 Task: Create a sub task Release to Production / Go Live for the task  Upgrade and migrate company databases to a cloud-based solution in the project AgileDrive , assign it to team member softage.3@softage.net and update the status of the sub task to  On Track  , set the priority of the sub task to Low
Action: Mouse moved to (68, 338)
Screenshot: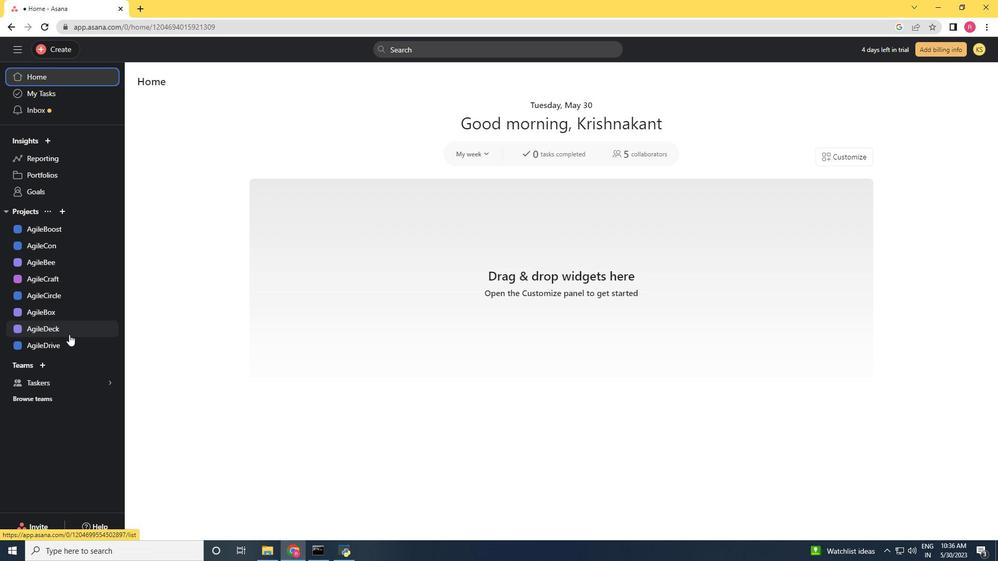 
Action: Mouse pressed left at (68, 338)
Screenshot: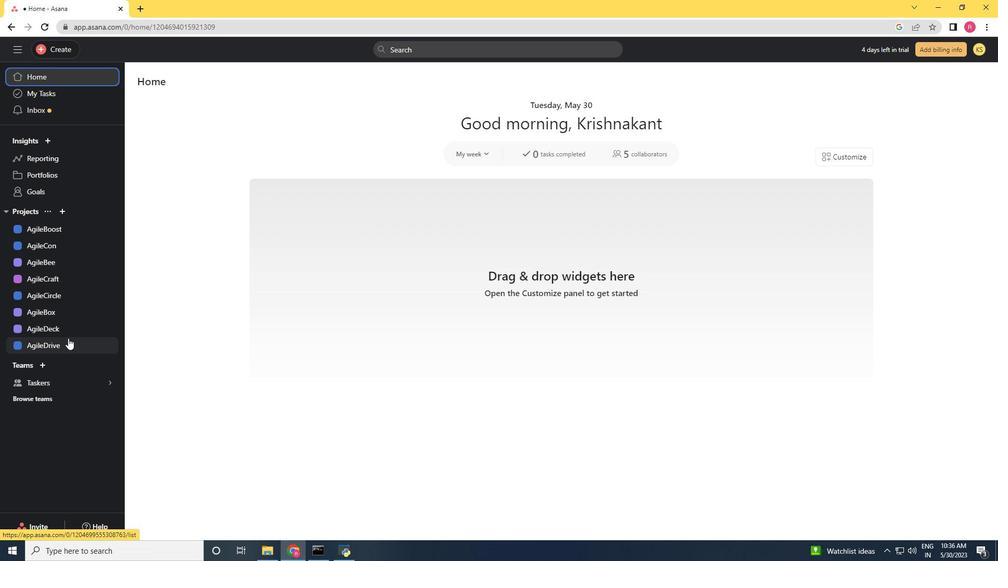 
Action: Mouse moved to (479, 231)
Screenshot: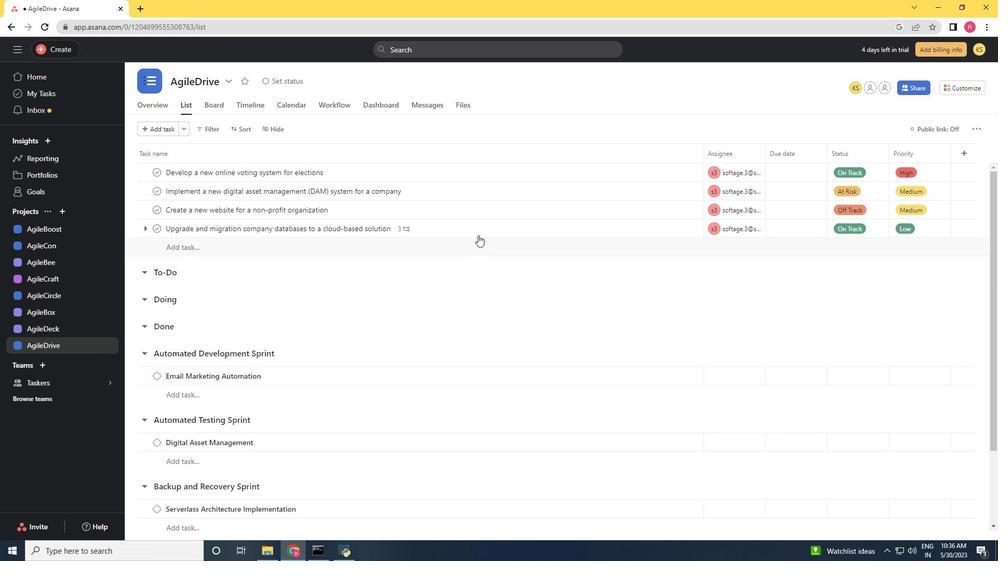 
Action: Mouse pressed left at (479, 231)
Screenshot: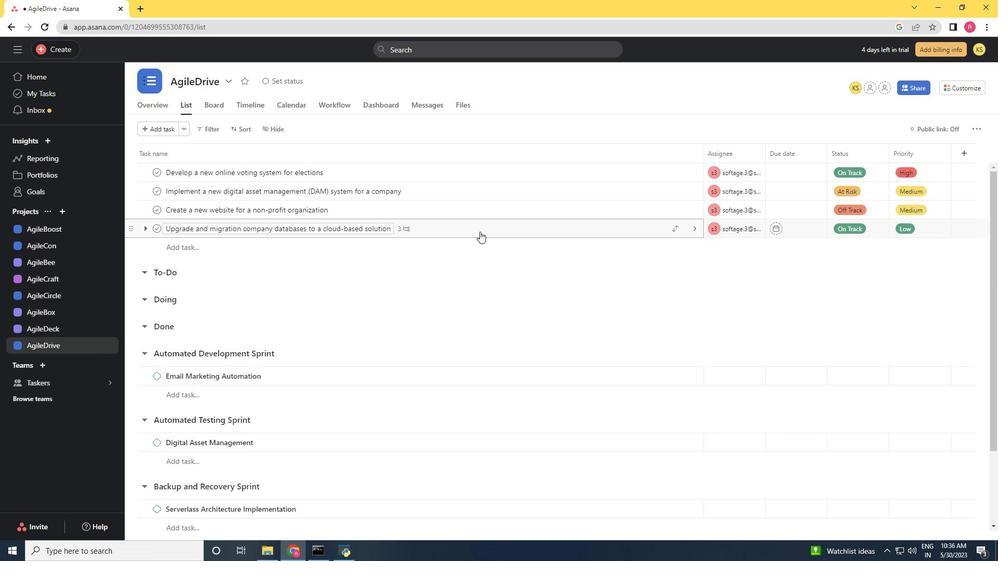 
Action: Mouse moved to (723, 404)
Screenshot: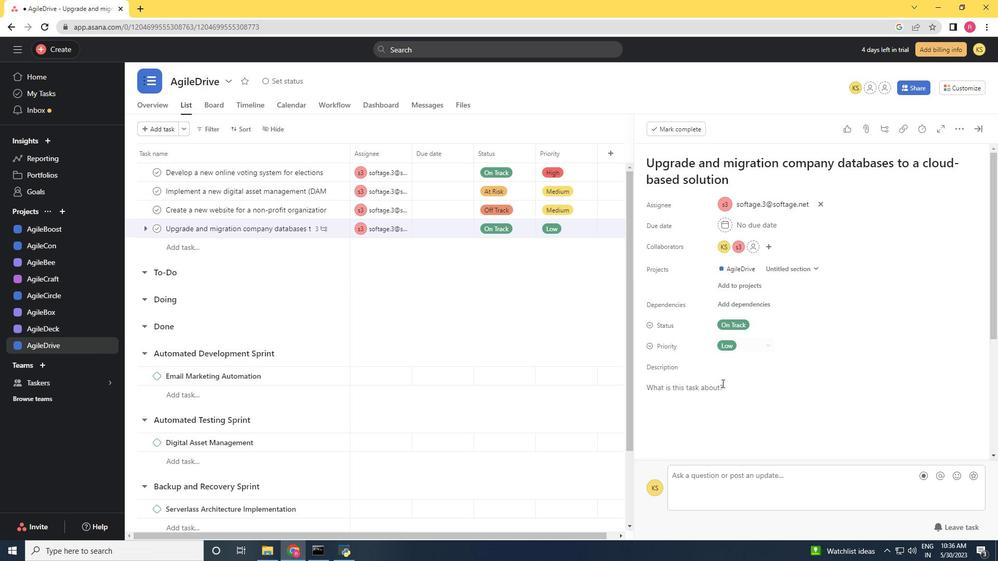
Action: Mouse scrolled (723, 403) with delta (0, 0)
Screenshot: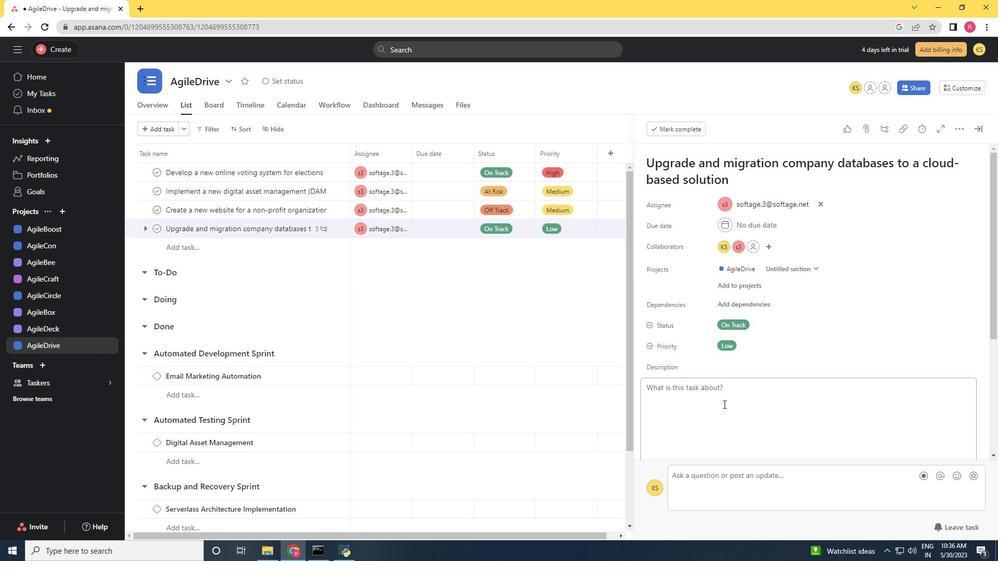 
Action: Mouse scrolled (723, 403) with delta (0, 0)
Screenshot: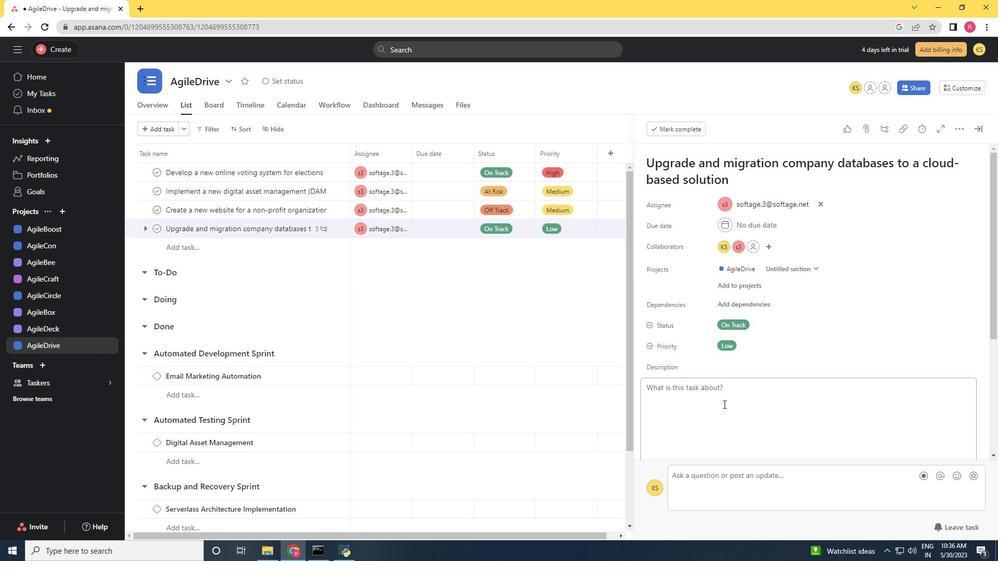 
Action: Mouse scrolled (723, 403) with delta (0, 0)
Screenshot: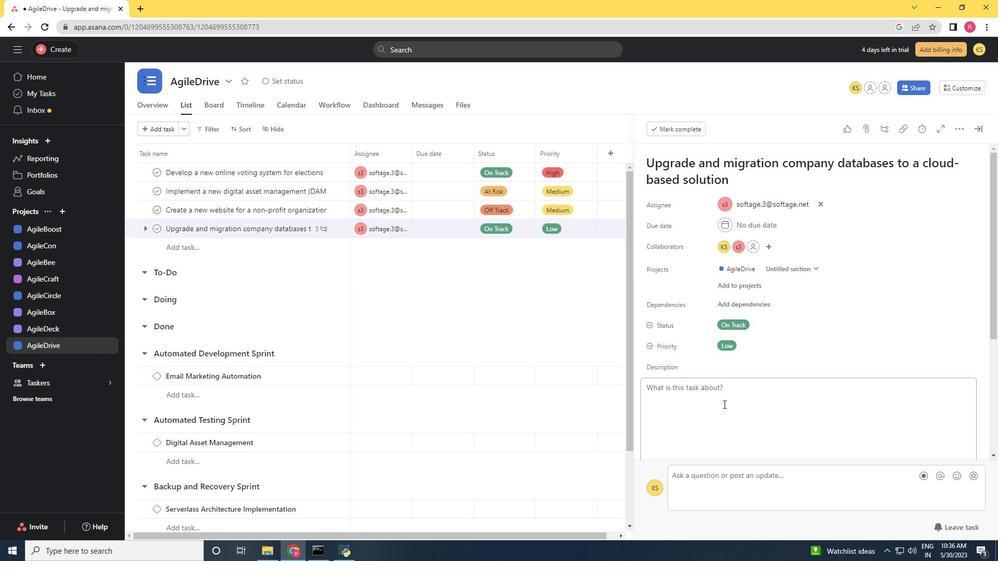 
Action: Mouse scrolled (723, 403) with delta (0, 0)
Screenshot: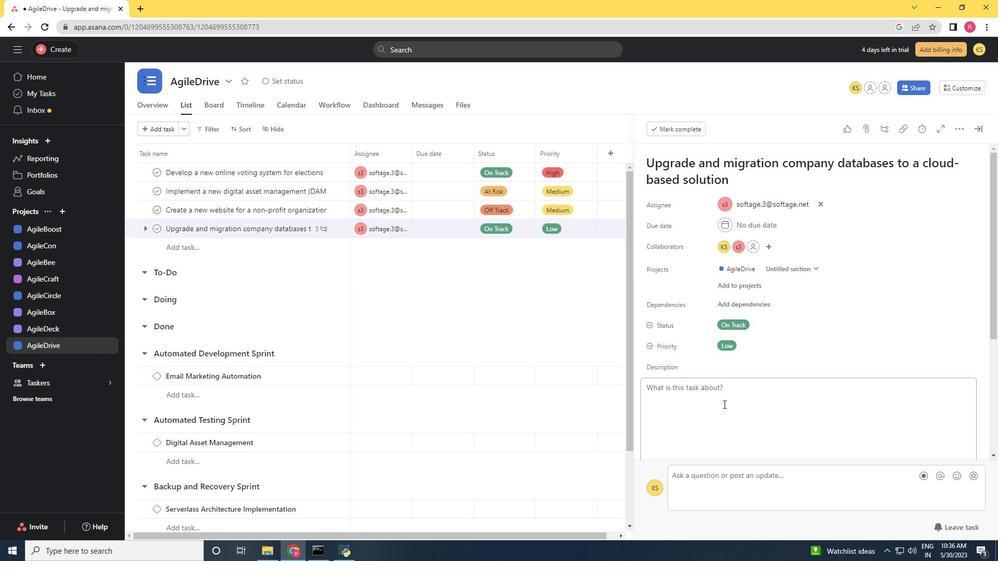 
Action: Mouse scrolled (723, 403) with delta (0, 0)
Screenshot: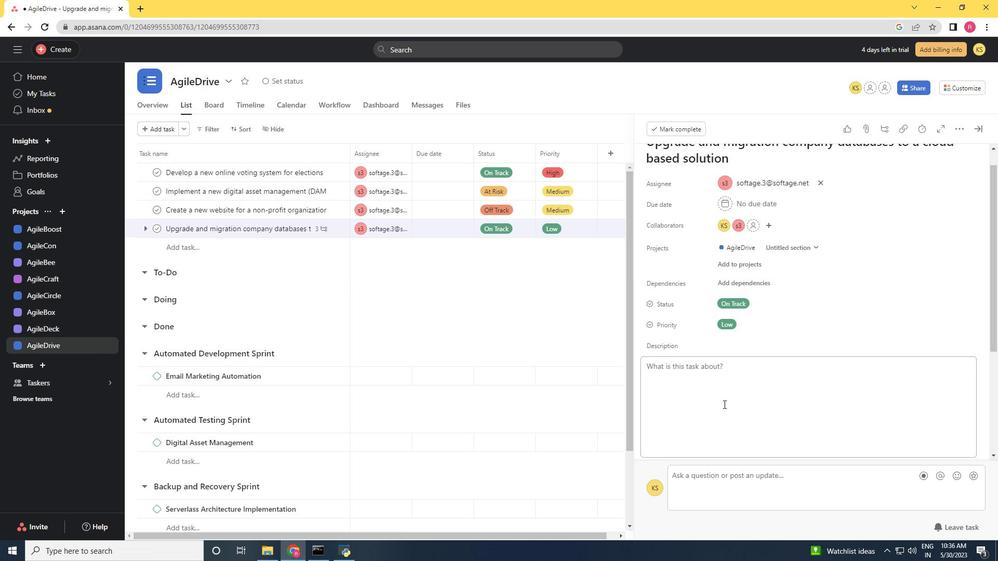 
Action: Mouse moved to (674, 380)
Screenshot: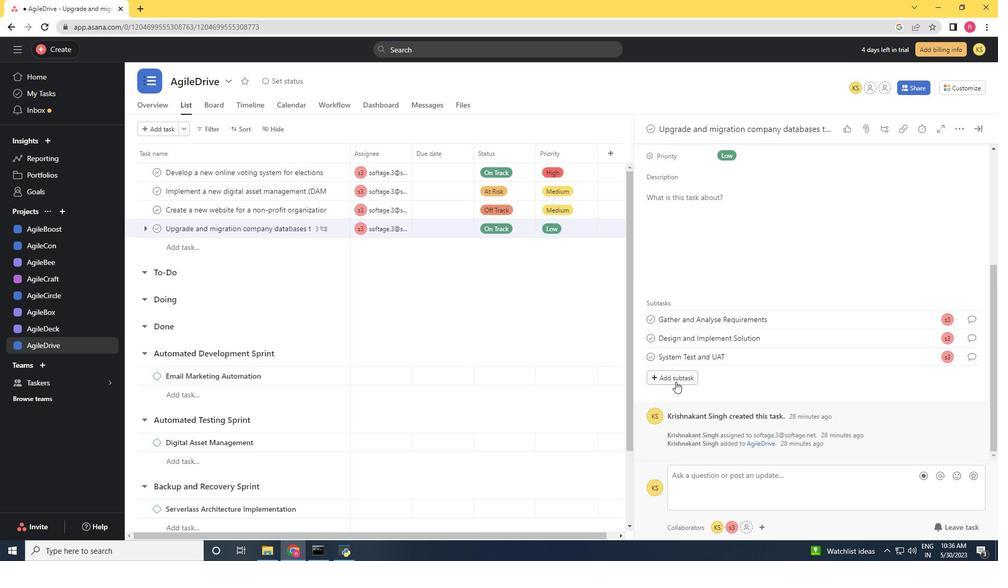
Action: Mouse pressed left at (674, 380)
Screenshot: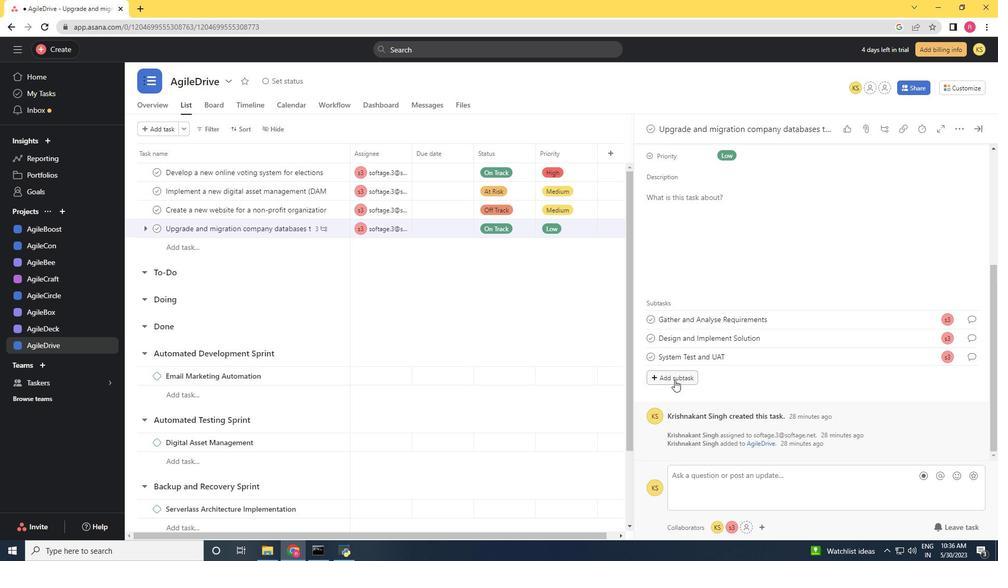 
Action: Key pressed <Key.shift>Release<Key.space>to<Key.space><Key.shift><Key.shift><Key.shift><Key.shift><Key.shift><Key.shift><Key.shift><Key.shift><Key.shift>Production<Key.space>/<Key.space><Key.shift>Go<Key.space><Key.space><Key.shift><Key.shift><Key.shift><Key.shift><Key.shift><Key.shift><Key.shift><Key.shift><Key.shift><Key.shift><Key.shift><Key.shift><Key.shift><Key.shift><Key.shift><Key.shift><Key.shift><Key.shift><Key.shift><Key.shift><Key.shift><Key.shift><Key.shift><Key.shift>Live
Screenshot: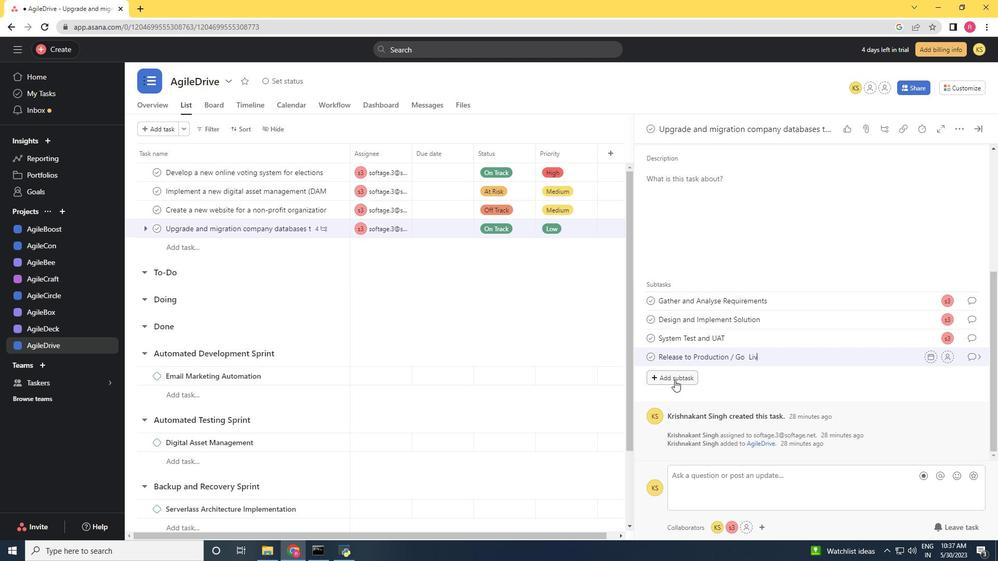 
Action: Mouse moved to (948, 356)
Screenshot: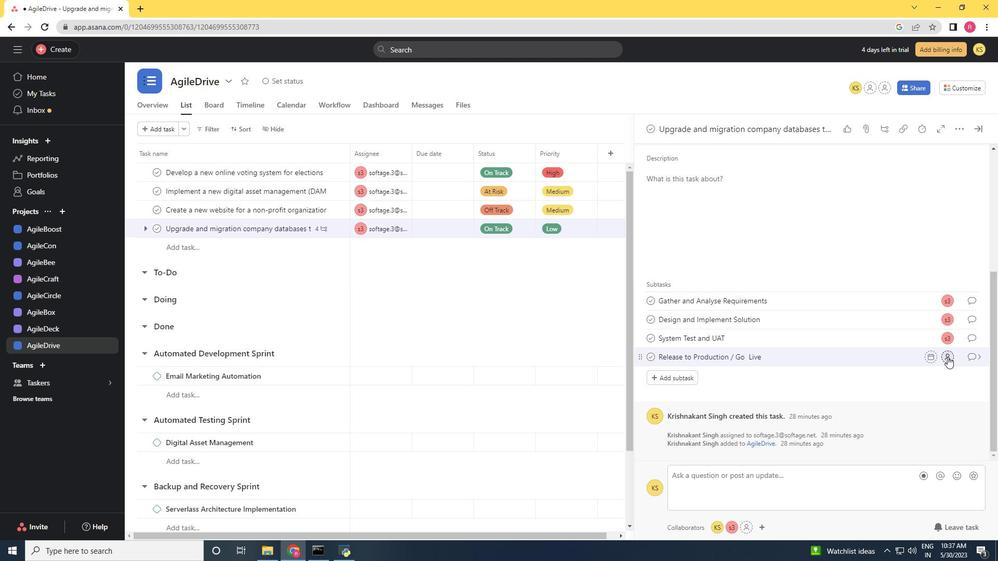 
Action: Mouse pressed left at (948, 356)
Screenshot: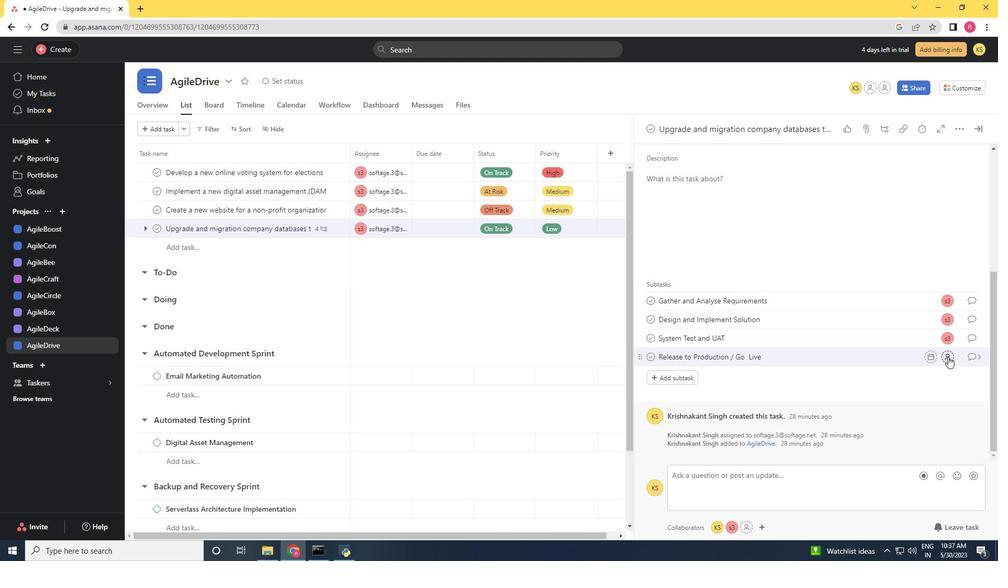 
Action: Mouse moved to (948, 356)
Screenshot: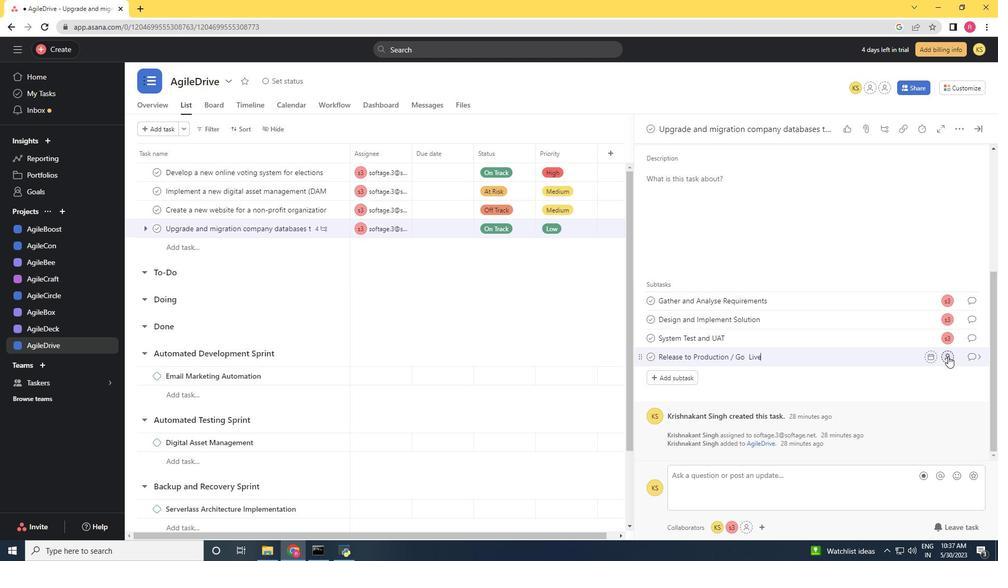 
Action: Key pressed softage.3<Key.shift>@softage.net
Screenshot: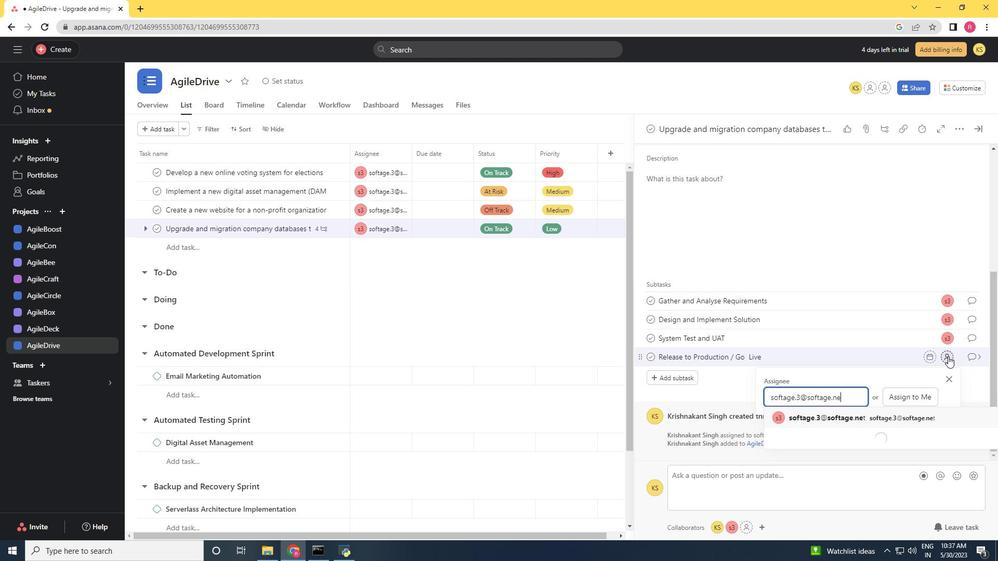 
Action: Mouse moved to (823, 417)
Screenshot: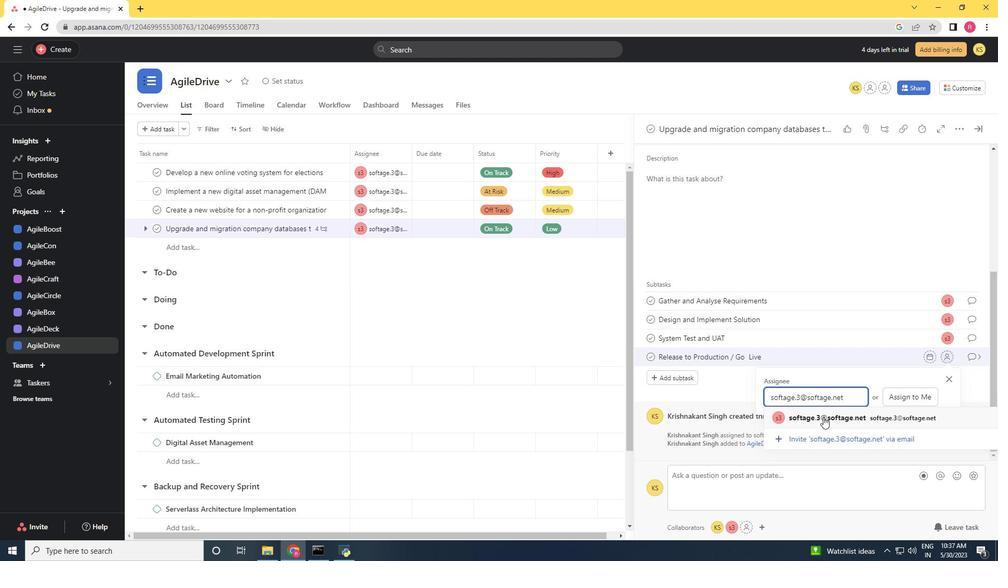
Action: Mouse pressed left at (823, 417)
Screenshot: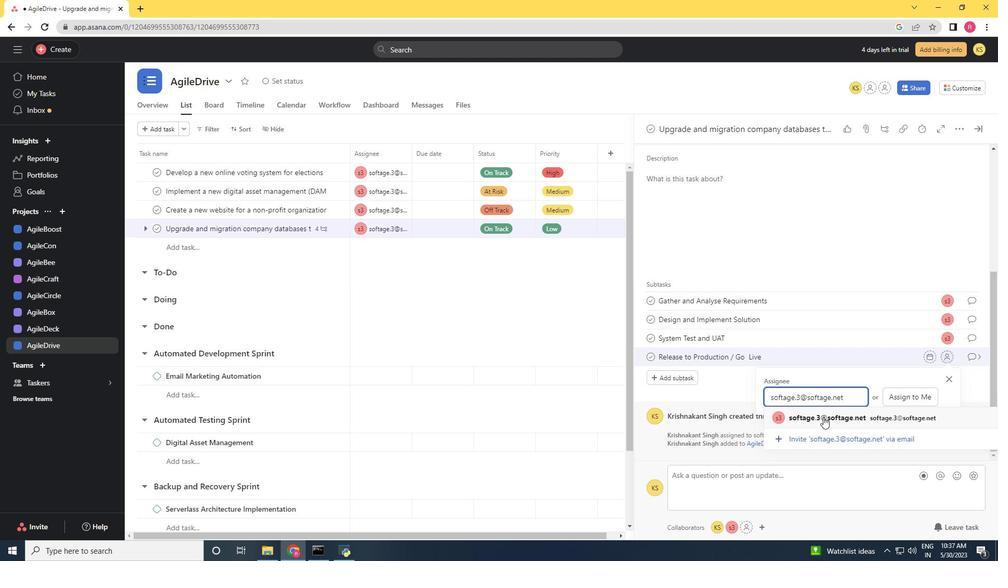 
Action: Mouse moved to (980, 351)
Screenshot: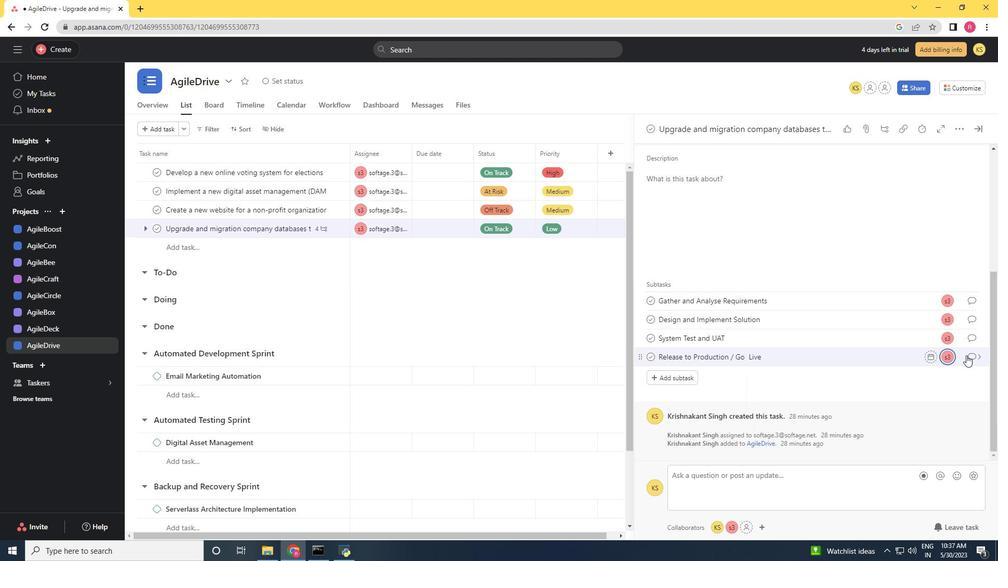 
Action: Mouse pressed left at (980, 351)
Screenshot: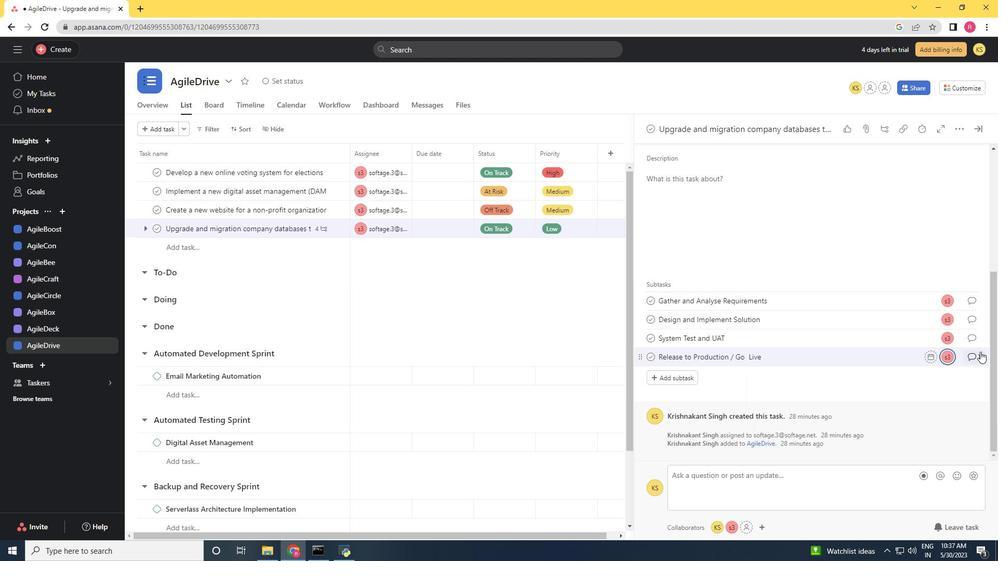 
Action: Mouse moved to (699, 297)
Screenshot: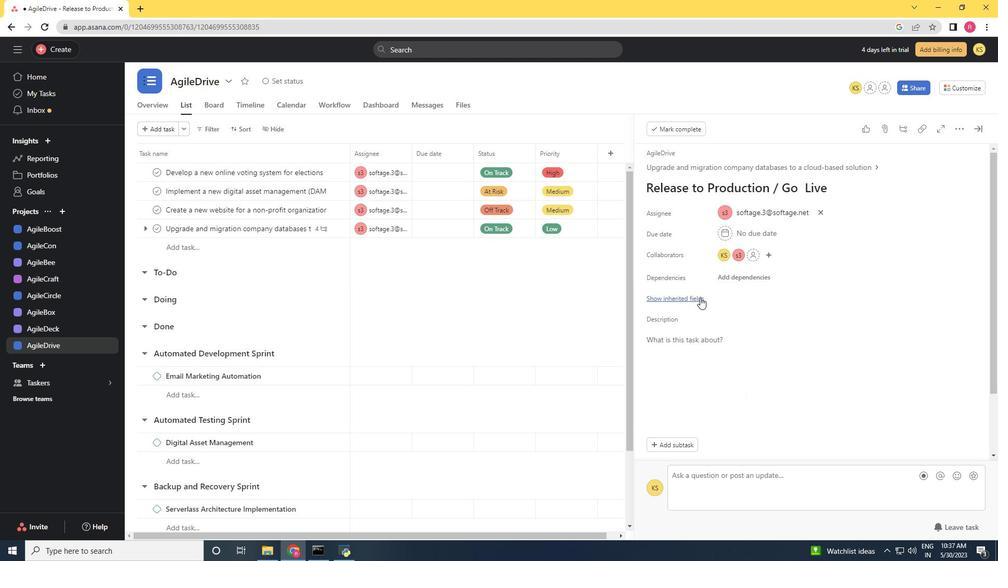 
Action: Mouse pressed left at (699, 297)
Screenshot: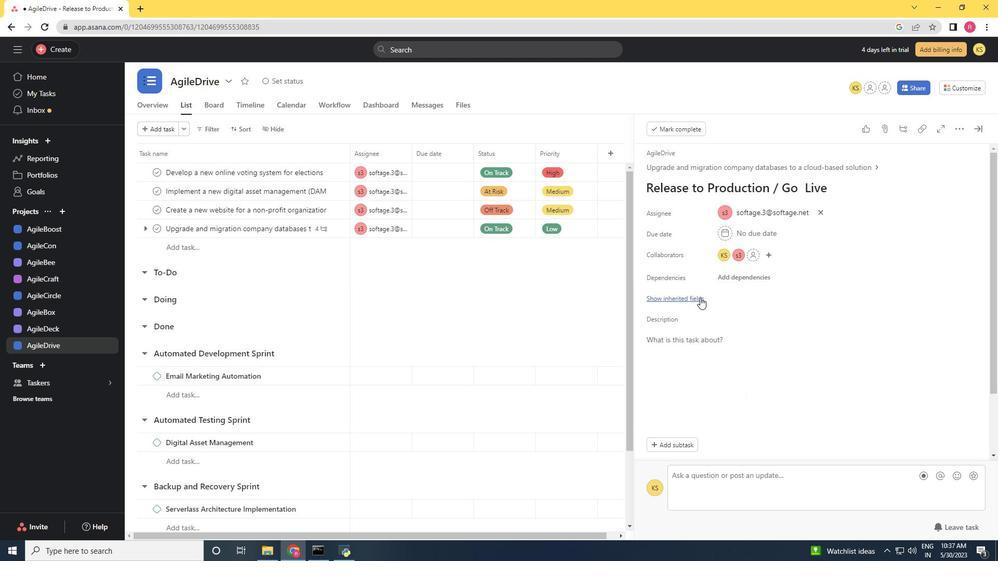 
Action: Mouse moved to (730, 320)
Screenshot: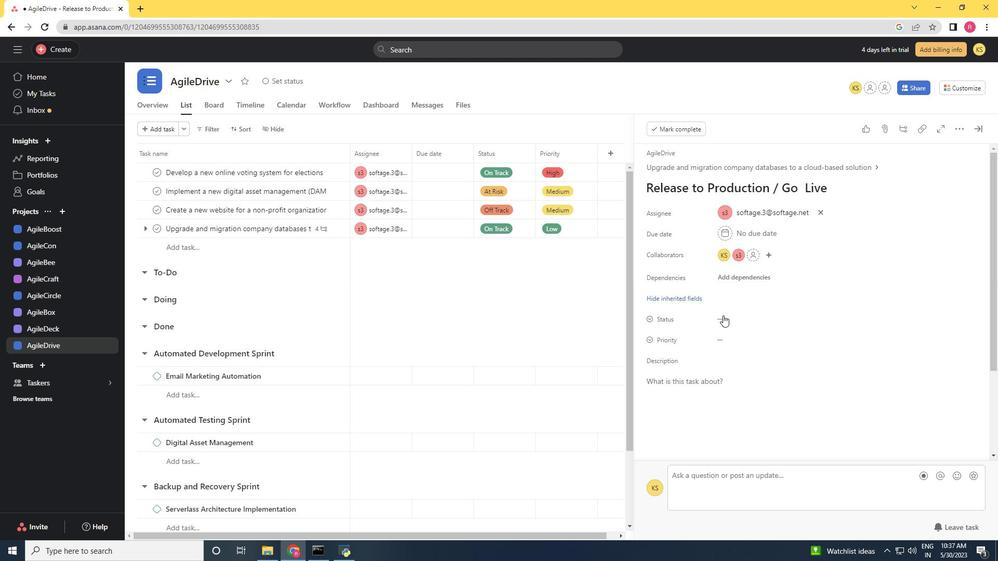 
Action: Mouse pressed left at (730, 320)
Screenshot: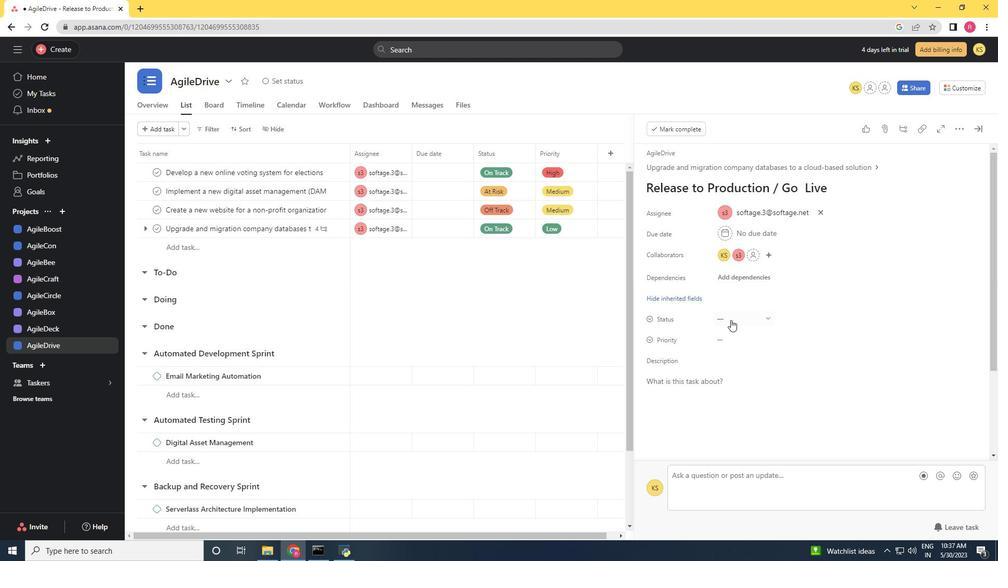 
Action: Mouse moved to (741, 357)
Screenshot: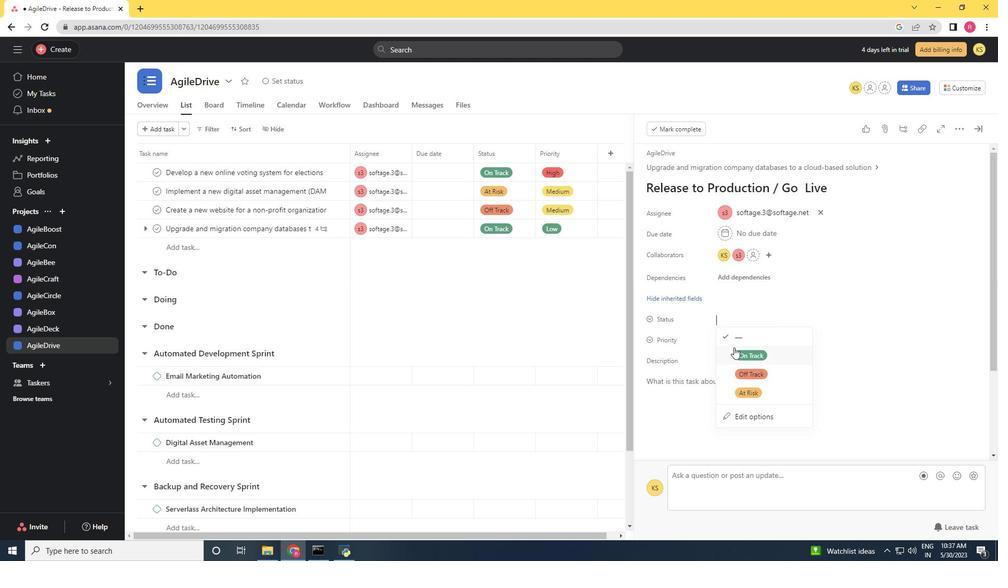 
Action: Mouse pressed left at (741, 357)
Screenshot: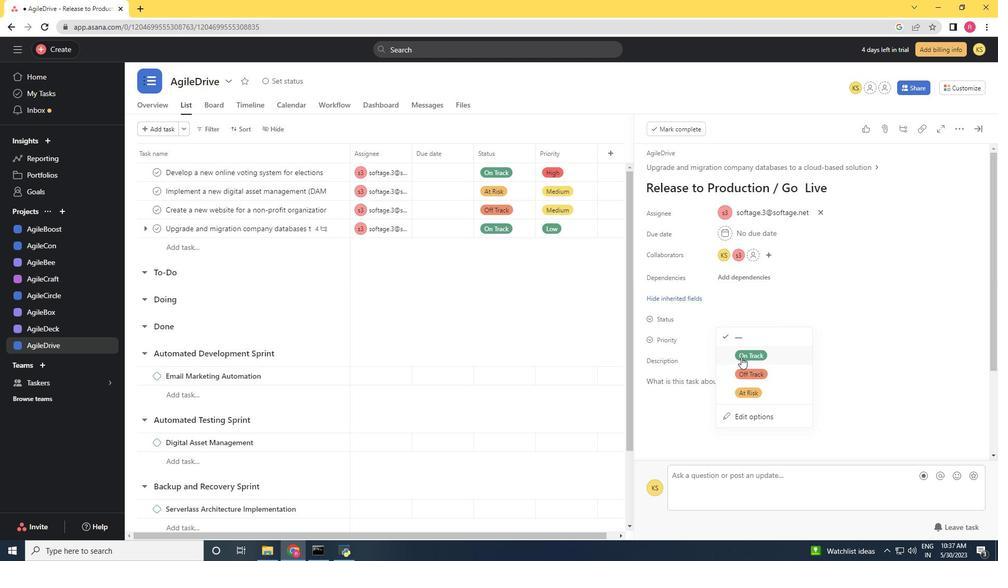 
Action: Mouse moved to (714, 334)
Screenshot: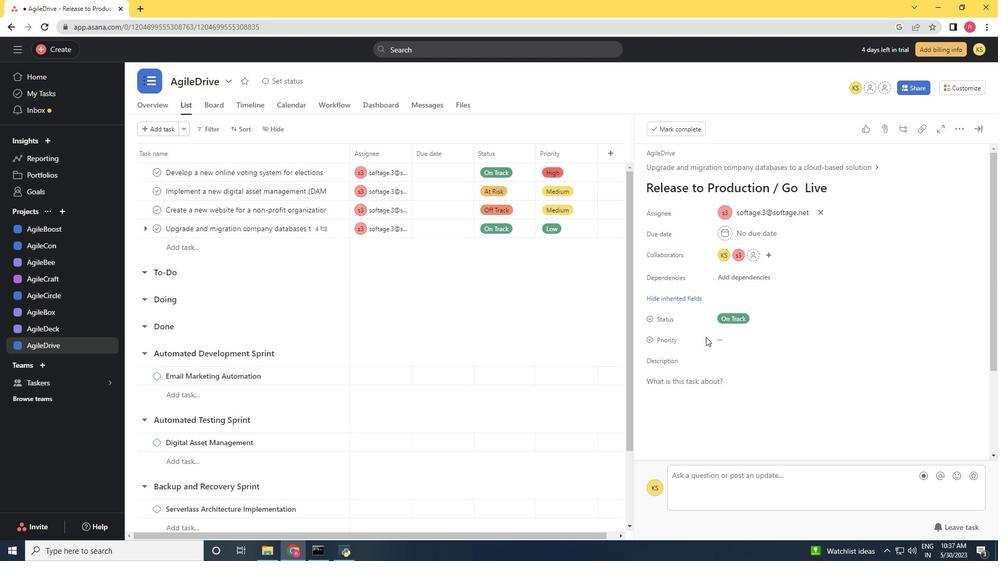
Action: Mouse pressed left at (714, 334)
Screenshot: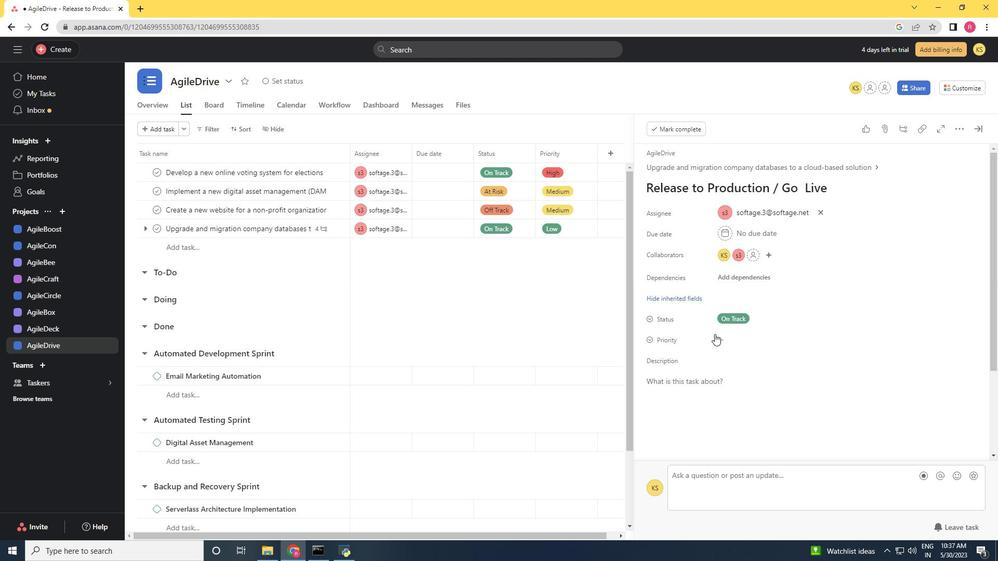 
Action: Mouse moved to (749, 415)
Screenshot: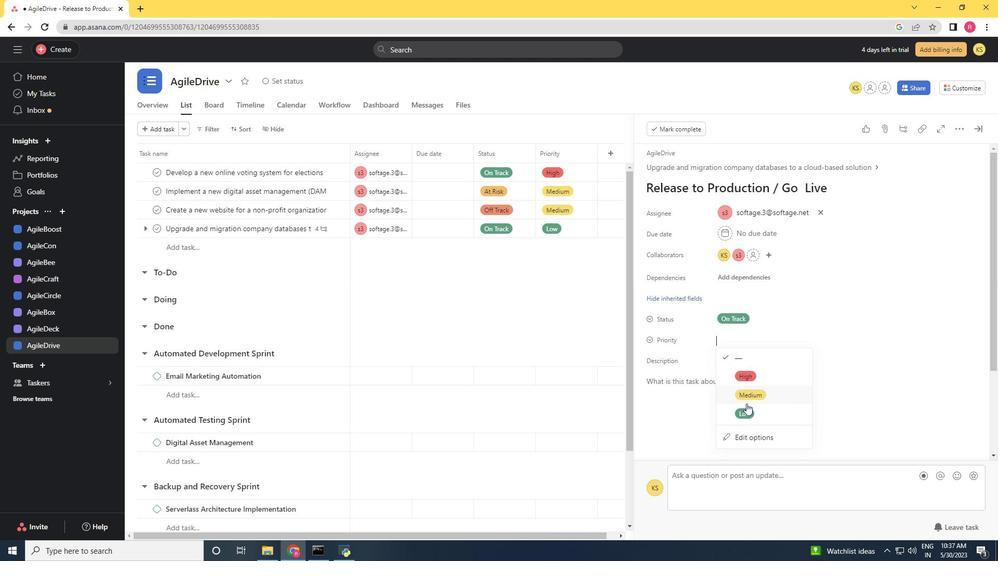 
Action: Mouse pressed left at (749, 415)
Screenshot: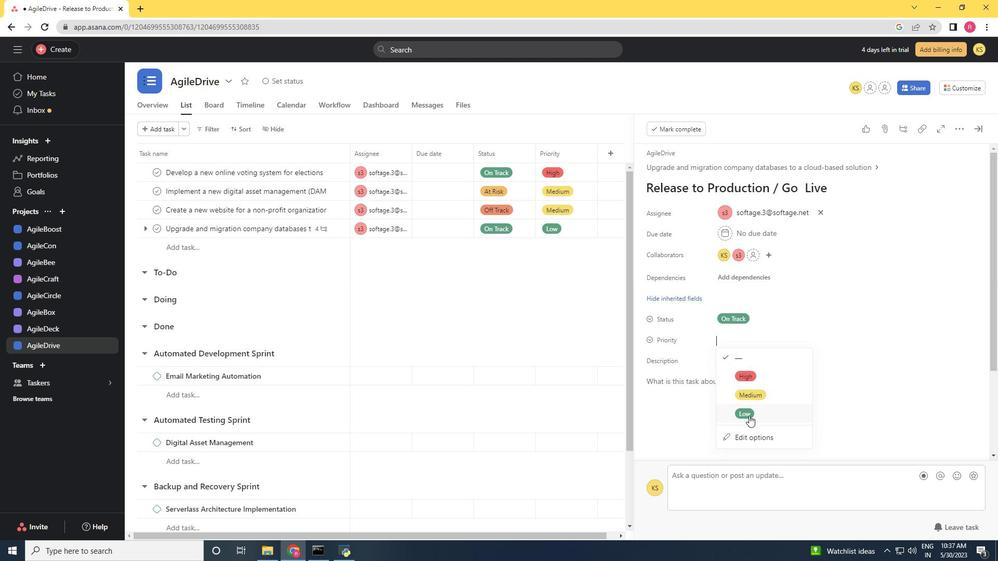 
